 Task: Create a due date automation trigger when advanced on, 2 working days before a card is due add dates due this month at 11:00 AM.
Action: Mouse moved to (985, 83)
Screenshot: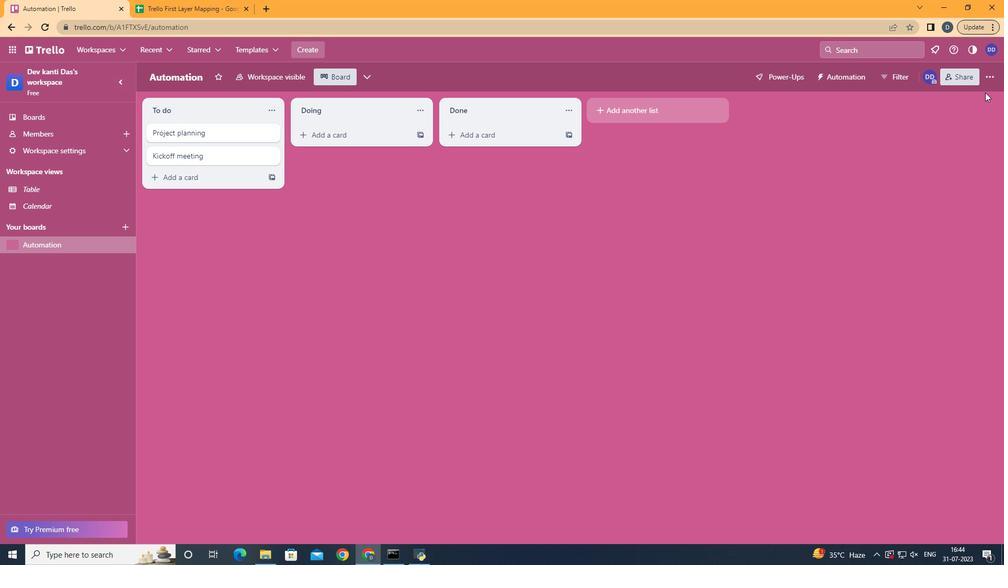 
Action: Mouse pressed left at (985, 83)
Screenshot: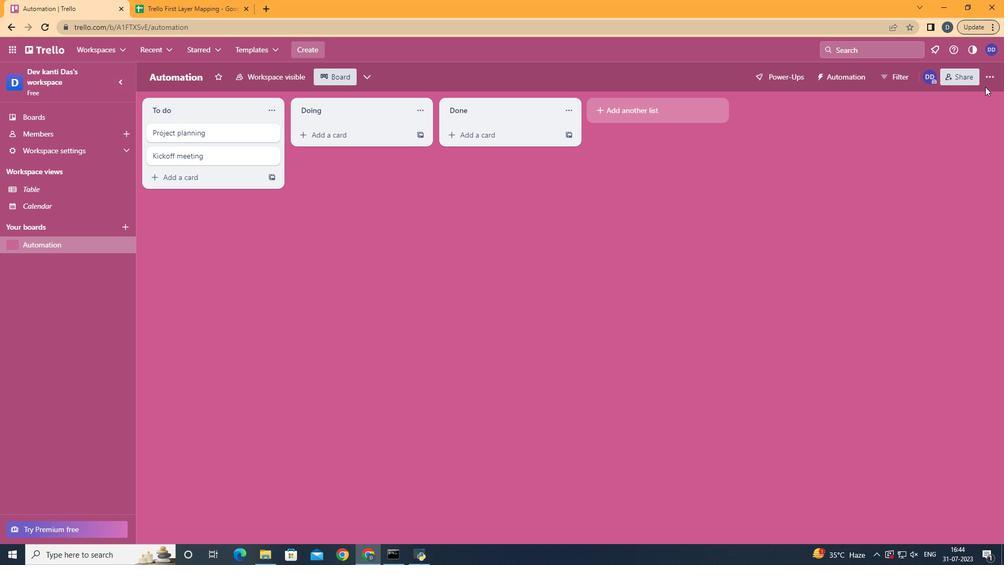 
Action: Mouse moved to (913, 226)
Screenshot: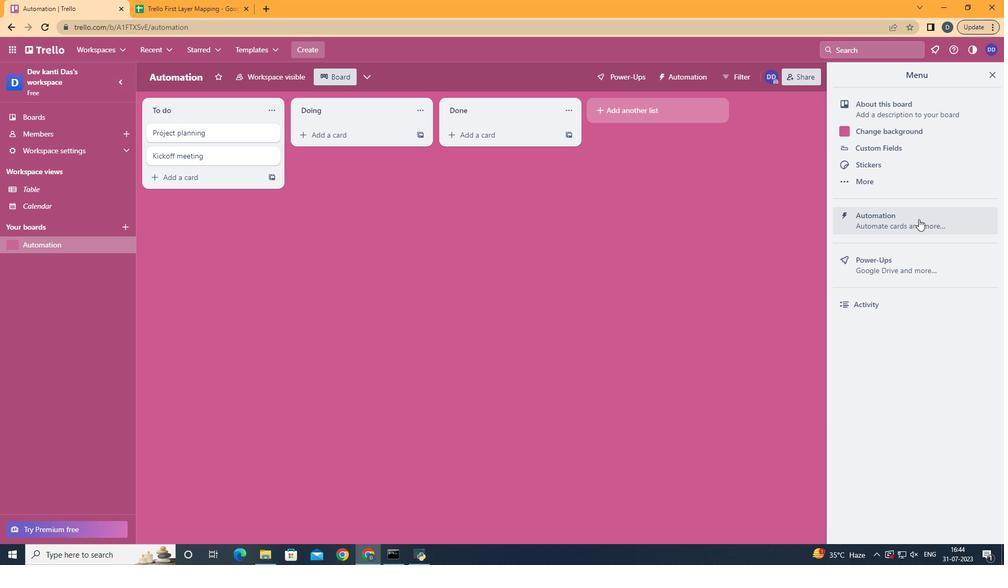 
Action: Mouse pressed left at (913, 226)
Screenshot: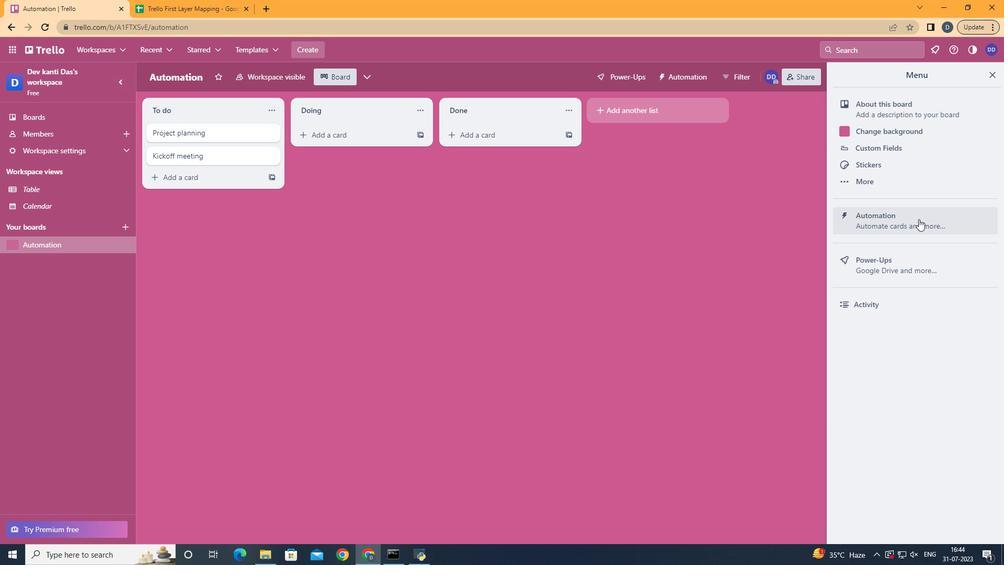 
Action: Mouse moved to (222, 212)
Screenshot: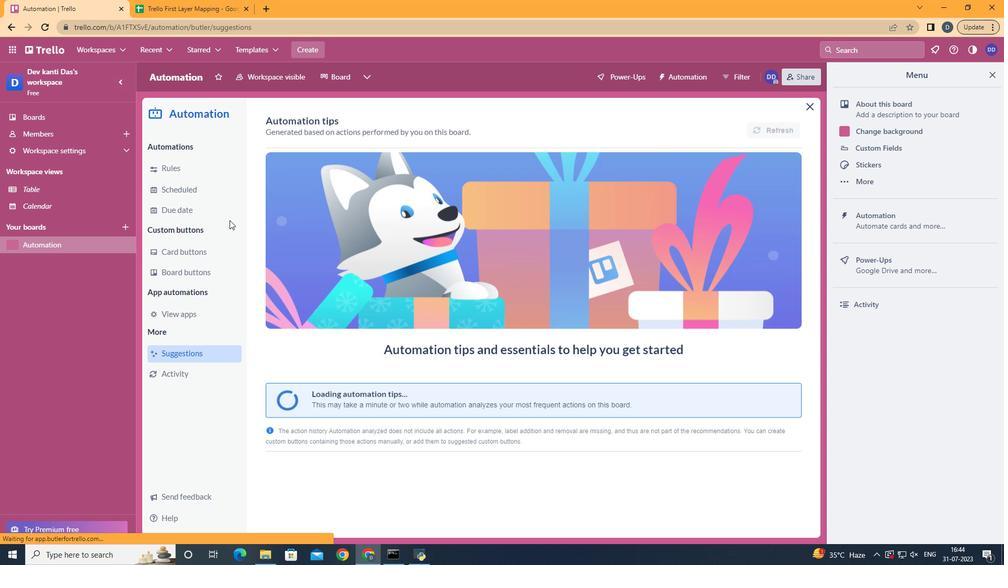 
Action: Mouse pressed left at (222, 212)
Screenshot: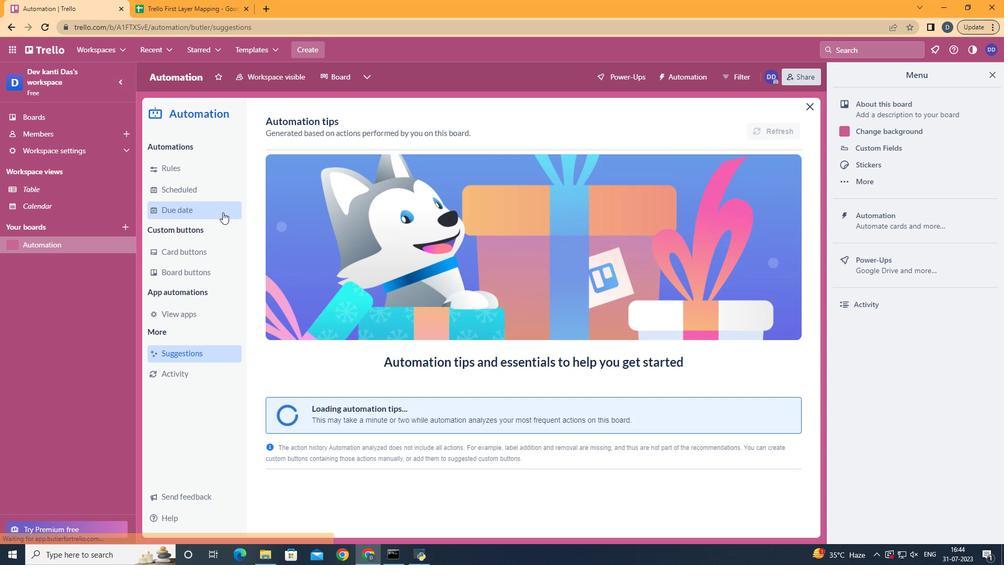 
Action: Mouse moved to (728, 130)
Screenshot: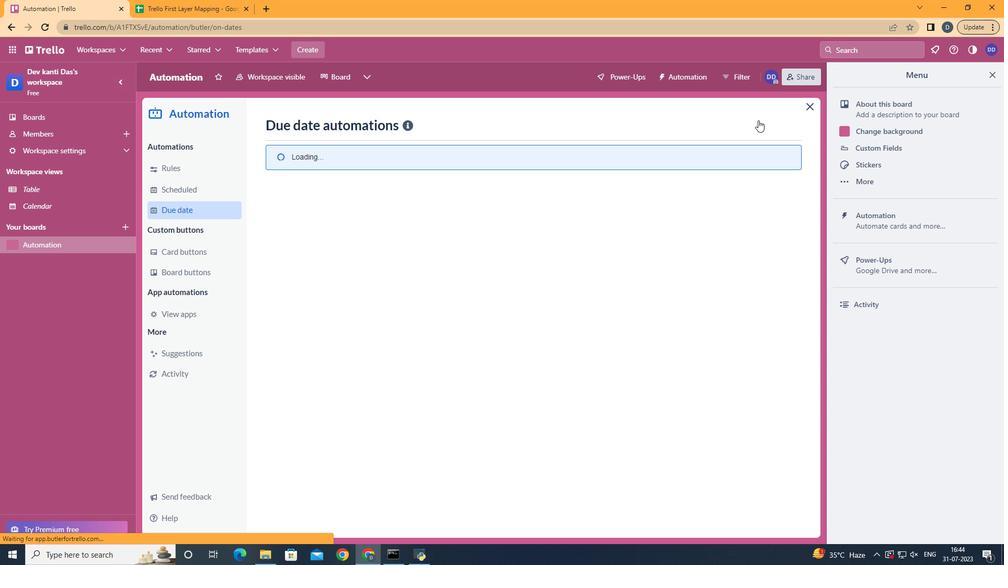
Action: Mouse pressed left at (728, 130)
Screenshot: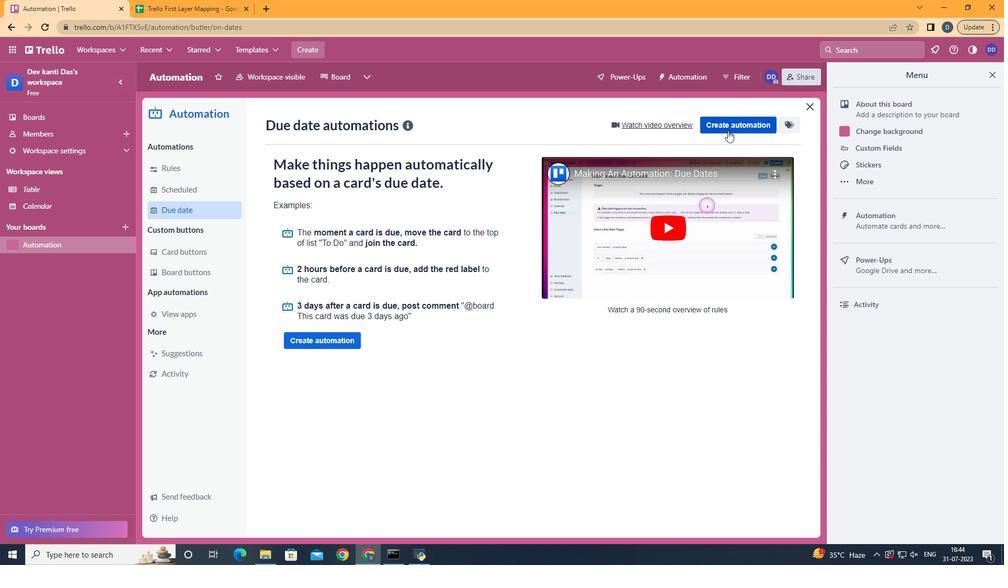 
Action: Mouse moved to (541, 223)
Screenshot: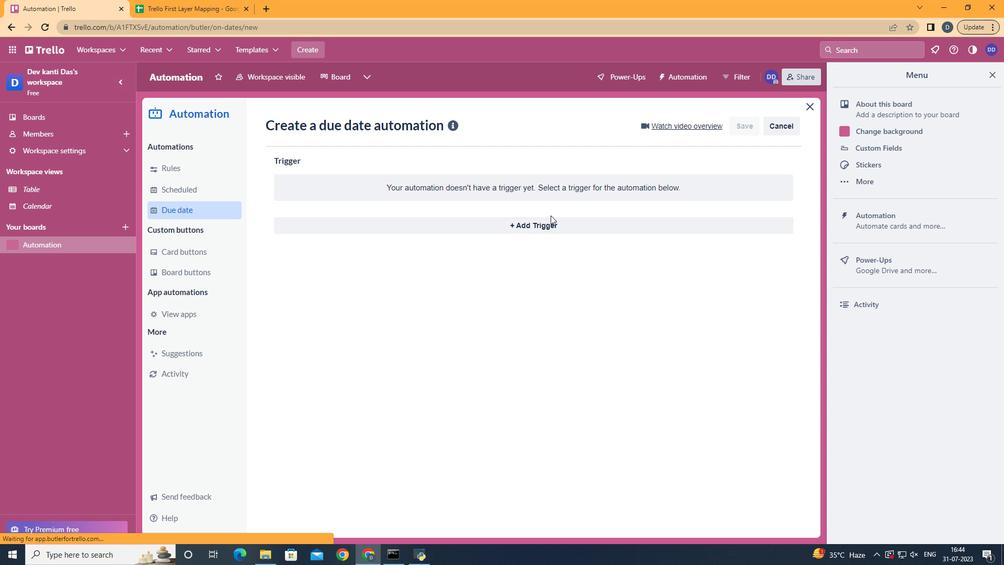 
Action: Mouse pressed left at (541, 223)
Screenshot: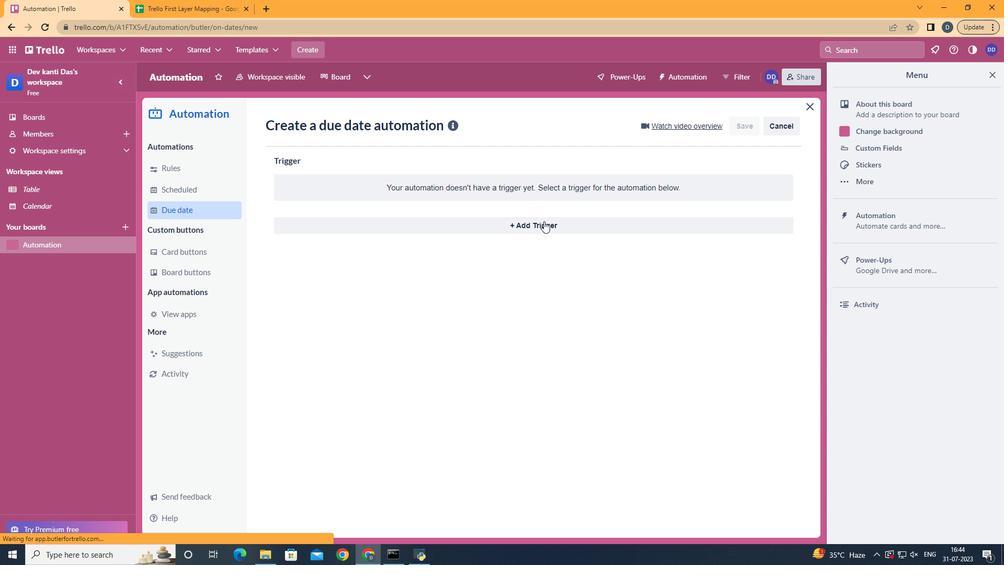 
Action: Mouse moved to (336, 420)
Screenshot: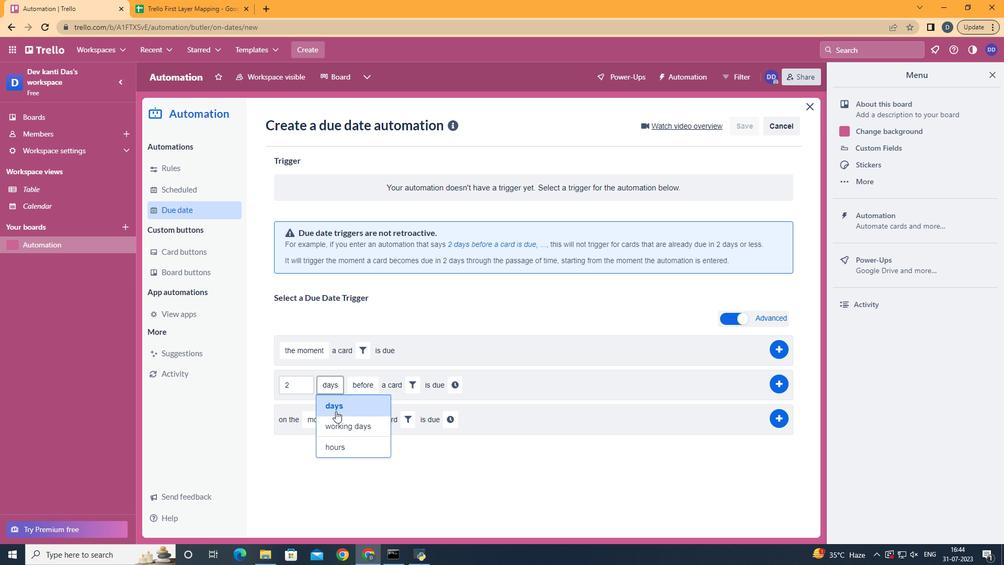 
Action: Mouse pressed left at (336, 420)
Screenshot: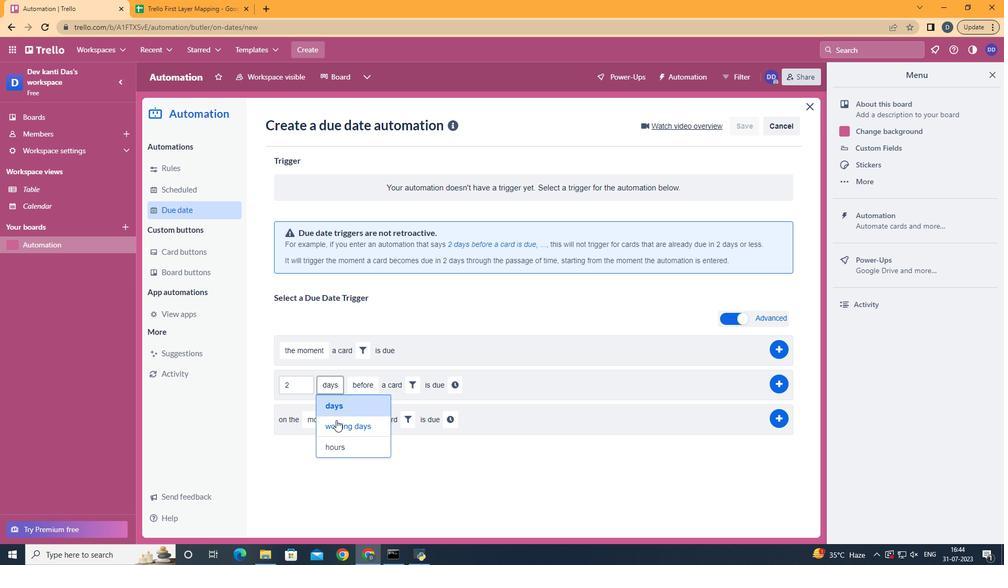 
Action: Mouse moved to (433, 383)
Screenshot: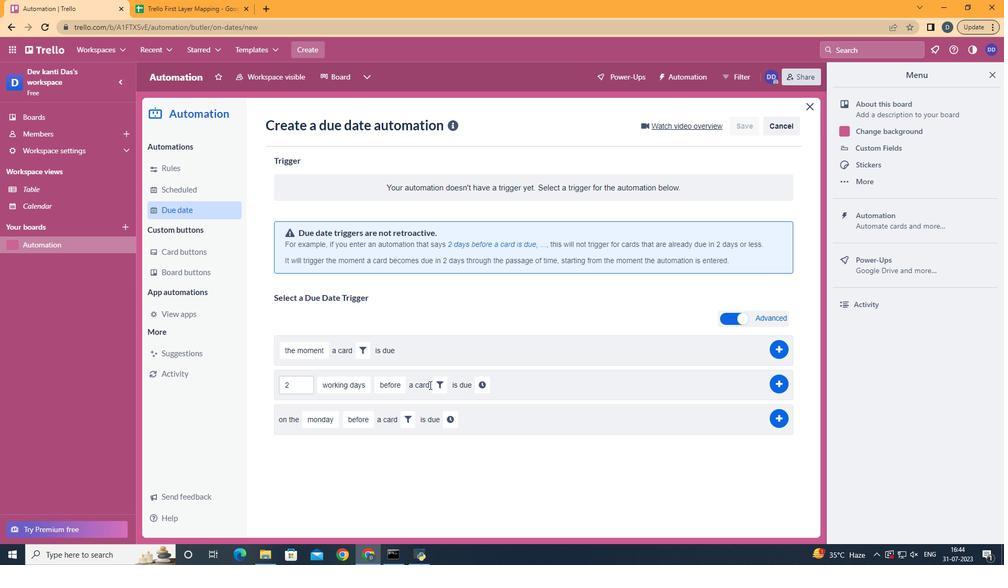 
Action: Mouse pressed left at (433, 383)
Screenshot: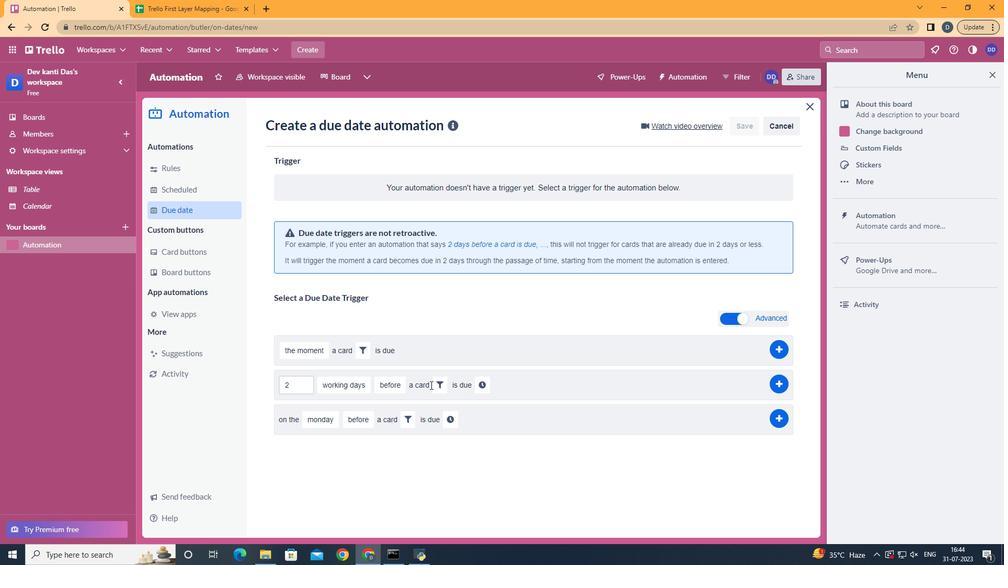 
Action: Mouse moved to (499, 423)
Screenshot: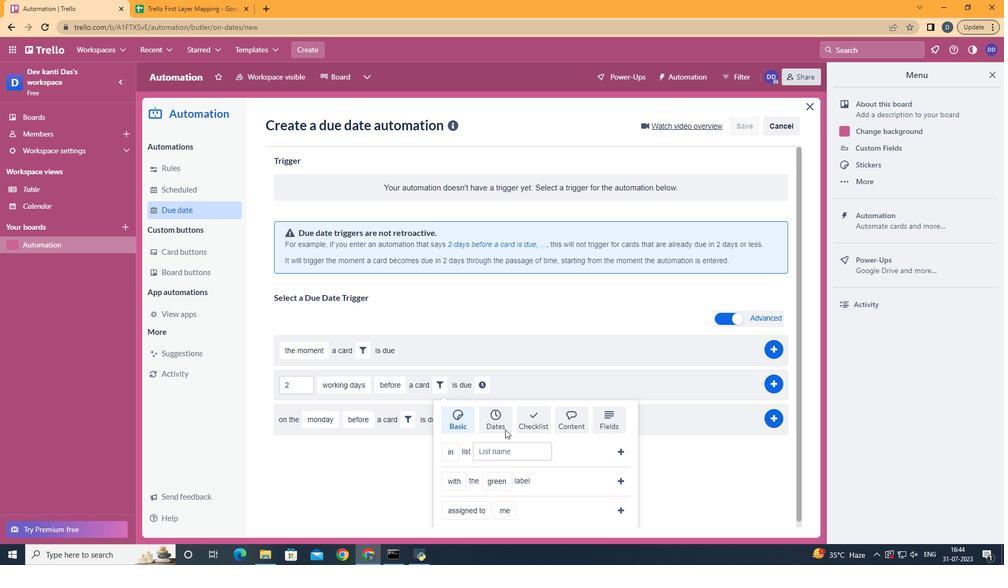 
Action: Mouse pressed left at (499, 423)
Screenshot: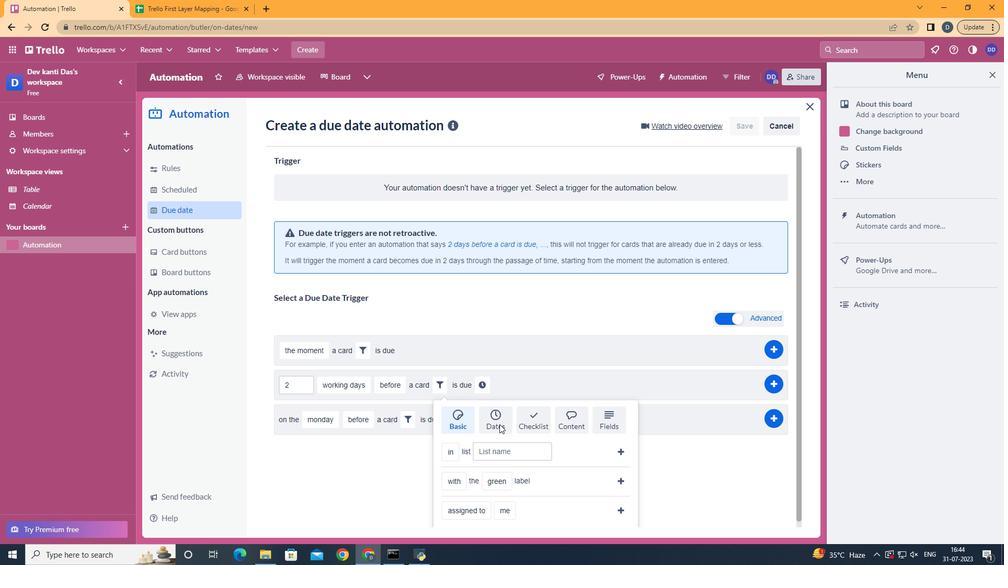 
Action: Mouse scrolled (499, 423) with delta (0, 0)
Screenshot: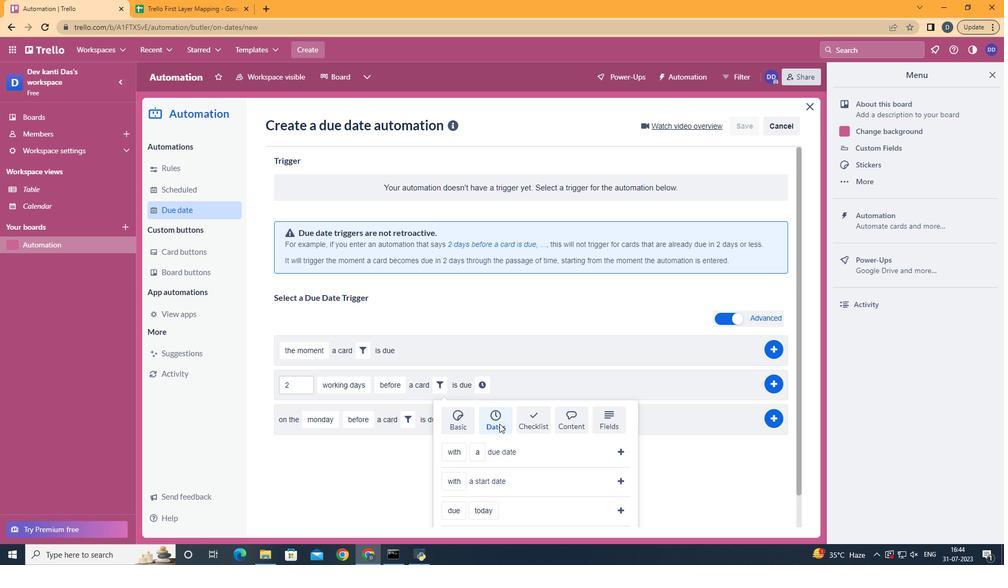 
Action: Mouse scrolled (499, 423) with delta (0, 0)
Screenshot: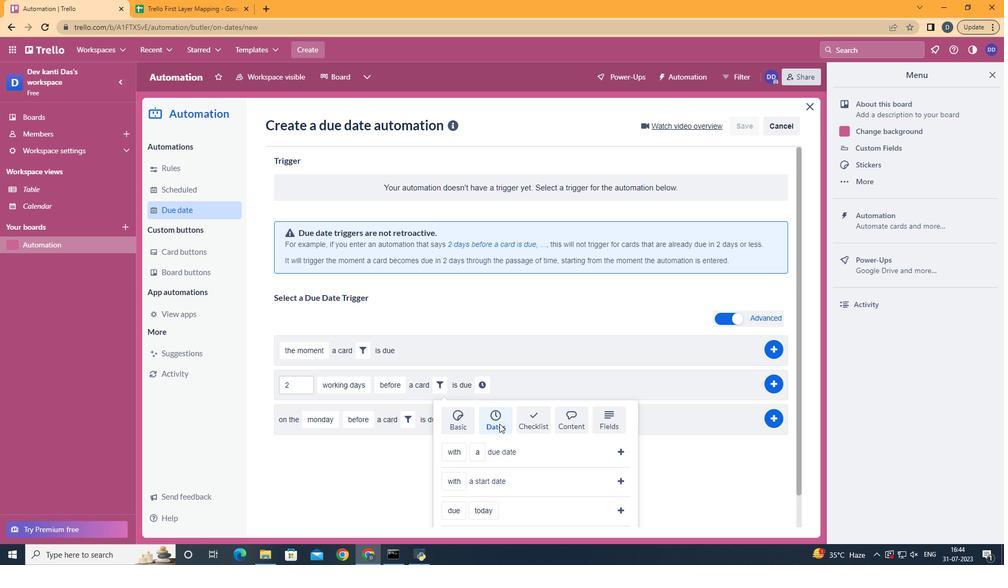 
Action: Mouse scrolled (499, 423) with delta (0, 0)
Screenshot: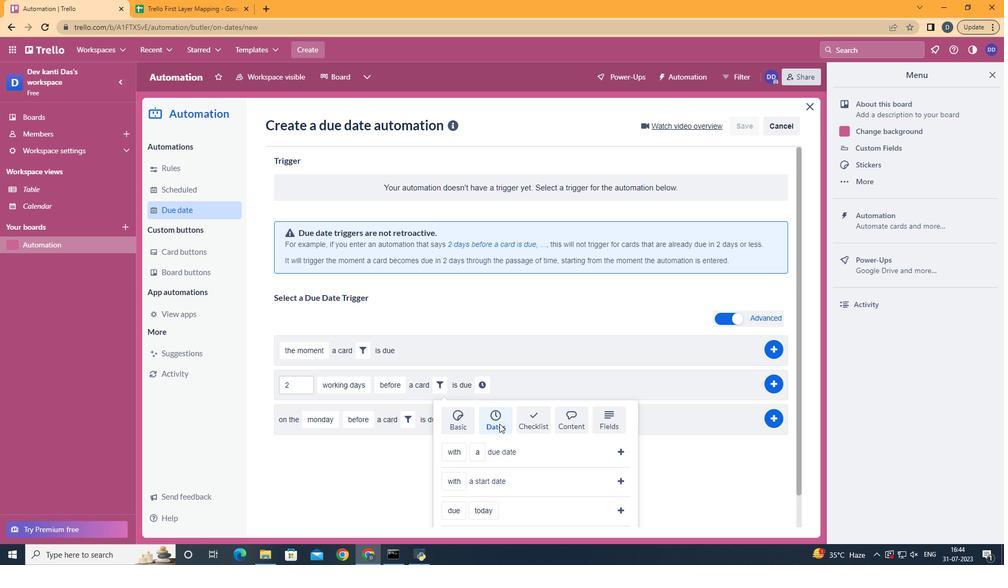 
Action: Mouse scrolled (499, 423) with delta (0, 0)
Screenshot: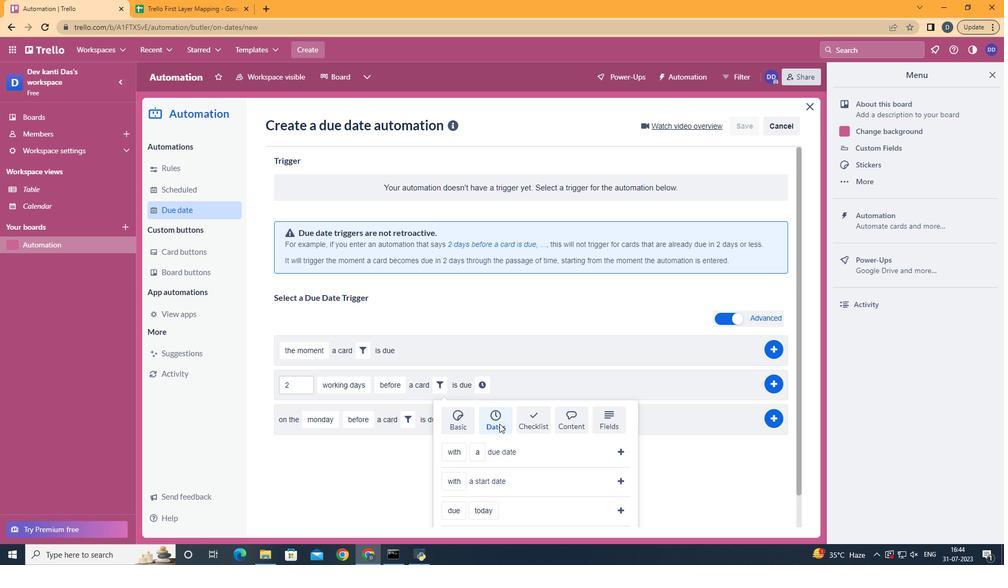 
Action: Mouse scrolled (499, 423) with delta (0, 0)
Screenshot: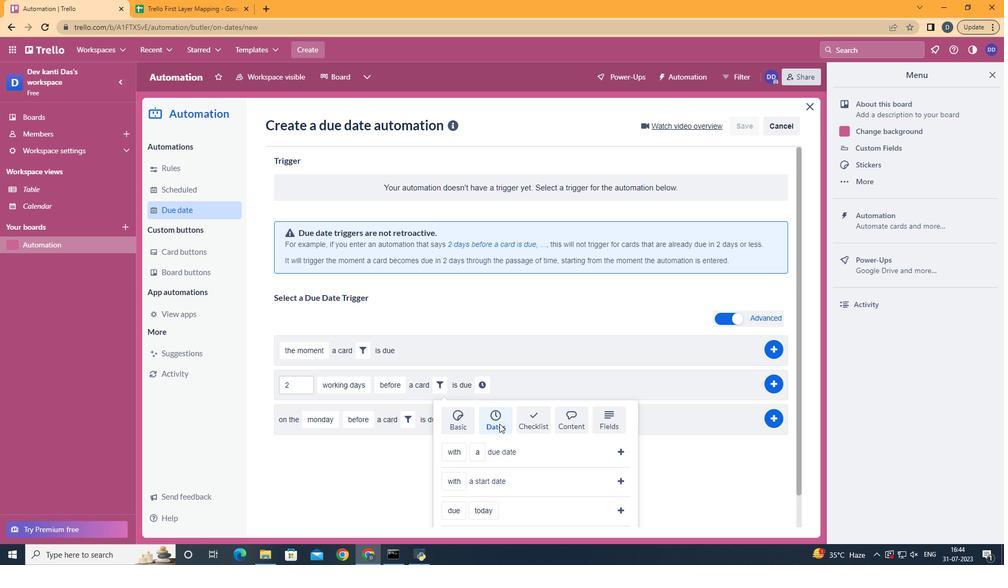 
Action: Mouse scrolled (499, 423) with delta (0, 0)
Screenshot: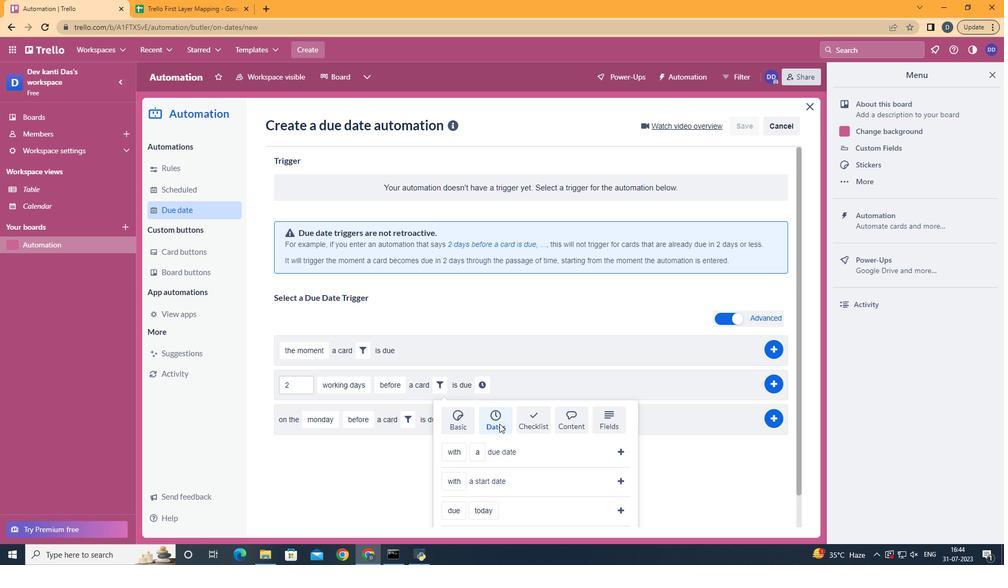 
Action: Mouse moved to (480, 392)
Screenshot: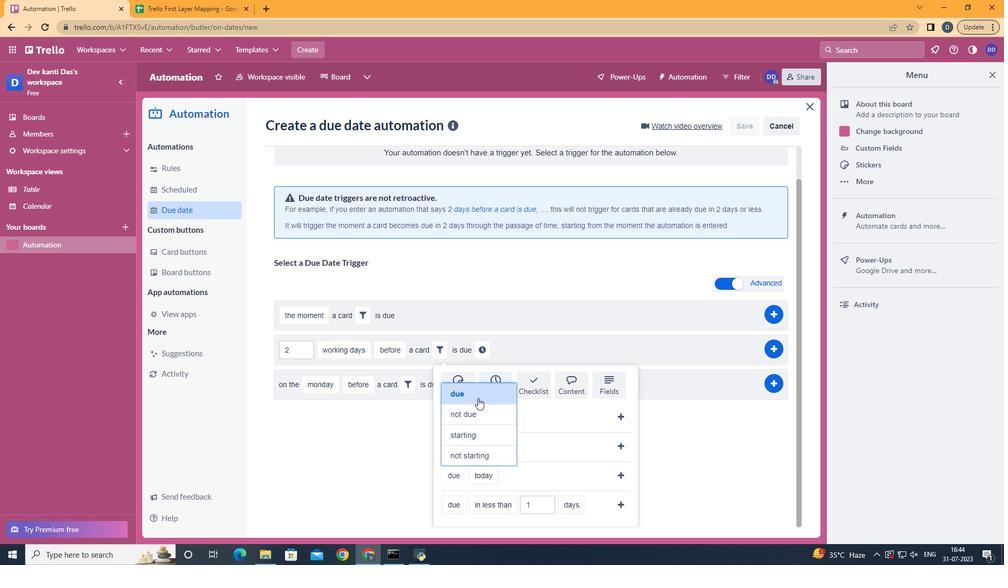 
Action: Mouse pressed left at (480, 392)
Screenshot: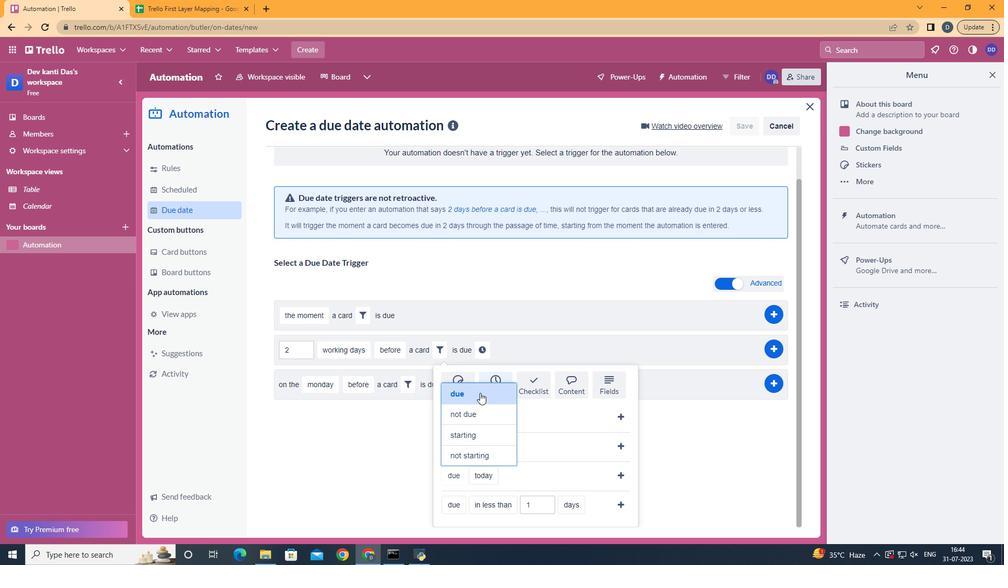 
Action: Mouse moved to (496, 431)
Screenshot: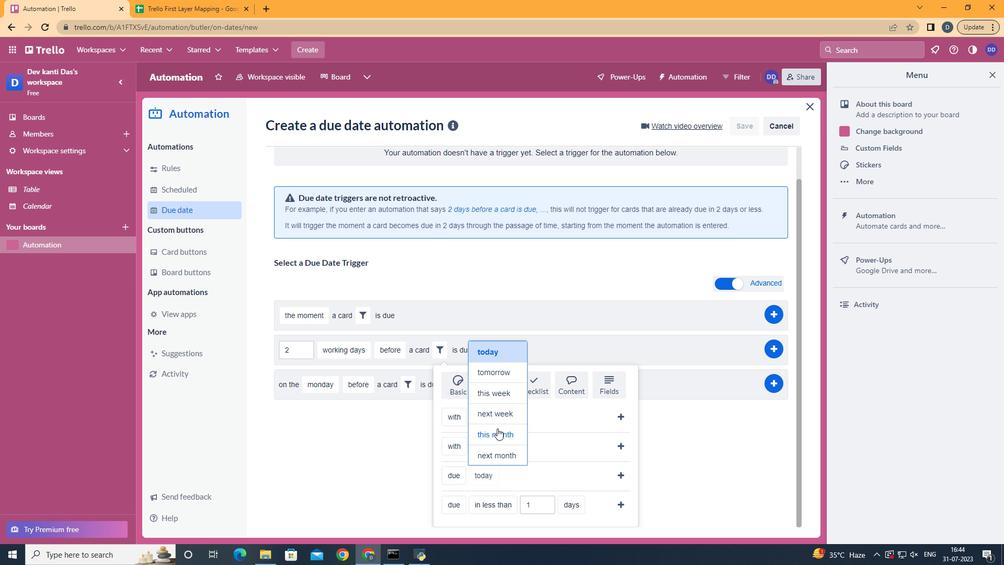 
Action: Mouse pressed left at (496, 431)
Screenshot: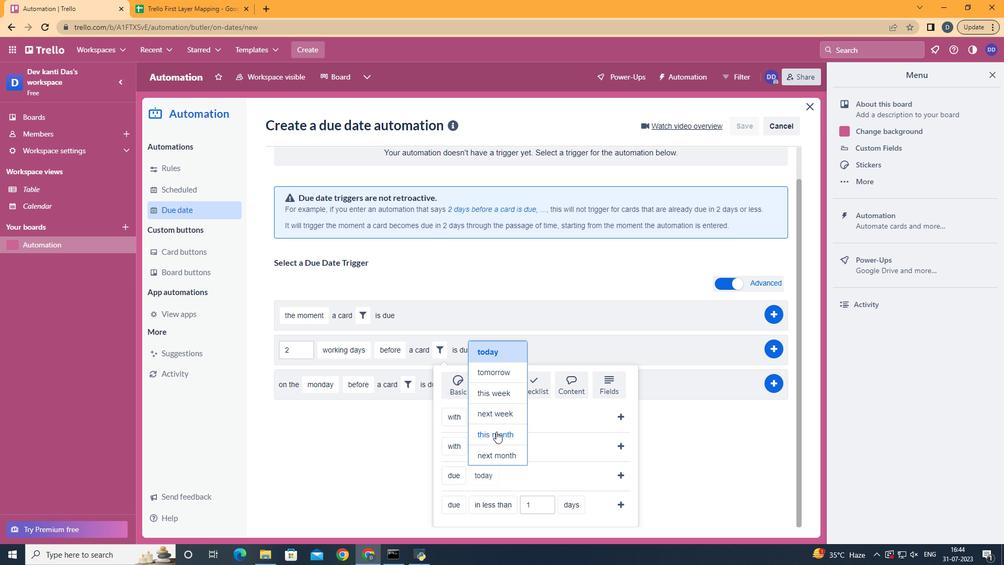 
Action: Mouse moved to (618, 474)
Screenshot: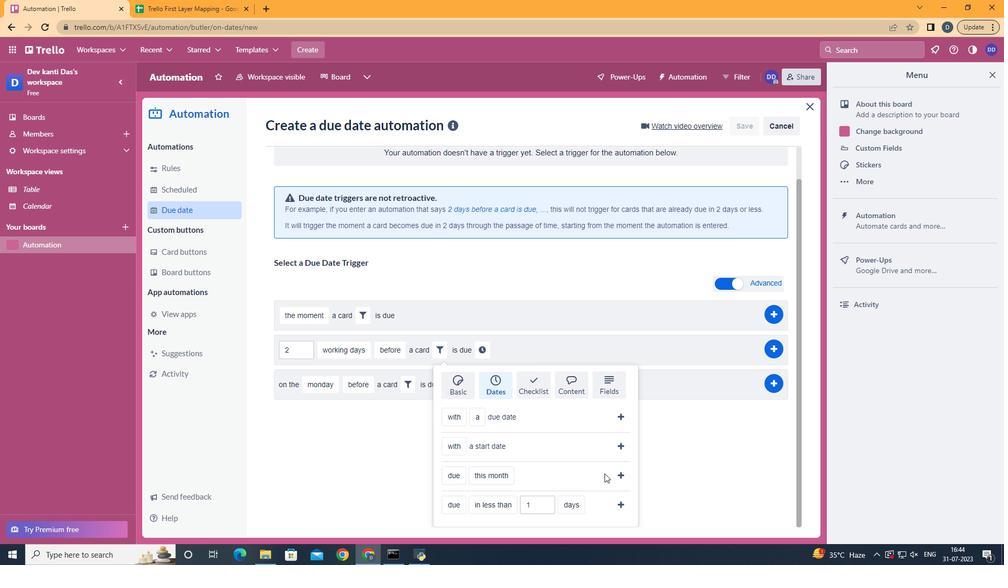 
Action: Mouse pressed left at (618, 474)
Screenshot: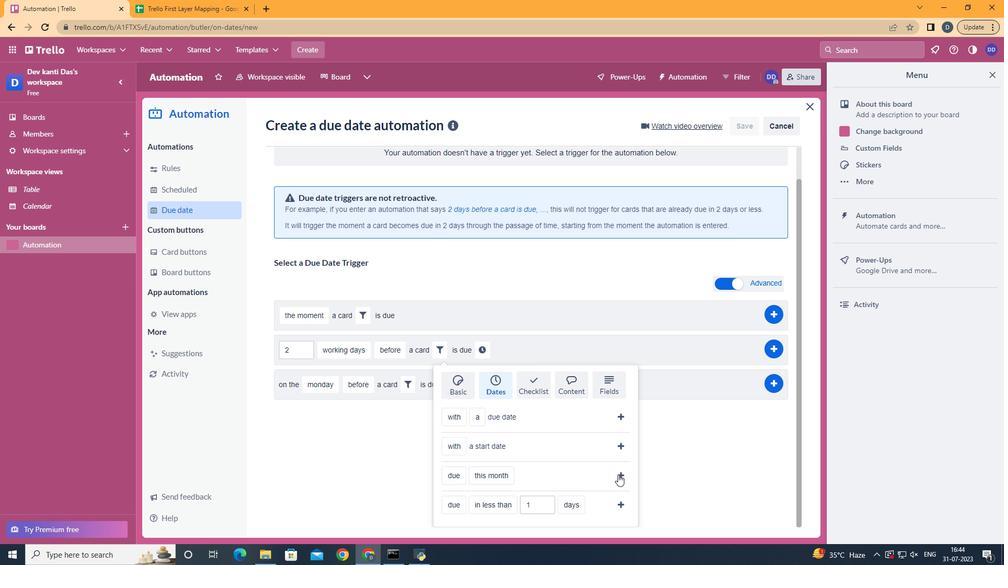 
Action: Mouse moved to (546, 377)
Screenshot: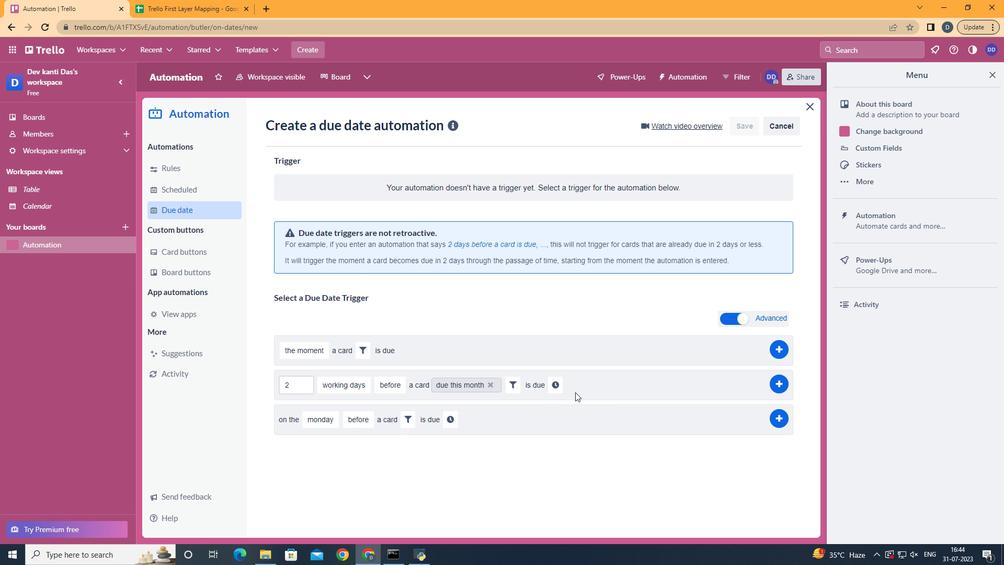 
Action: Mouse pressed left at (546, 377)
Screenshot: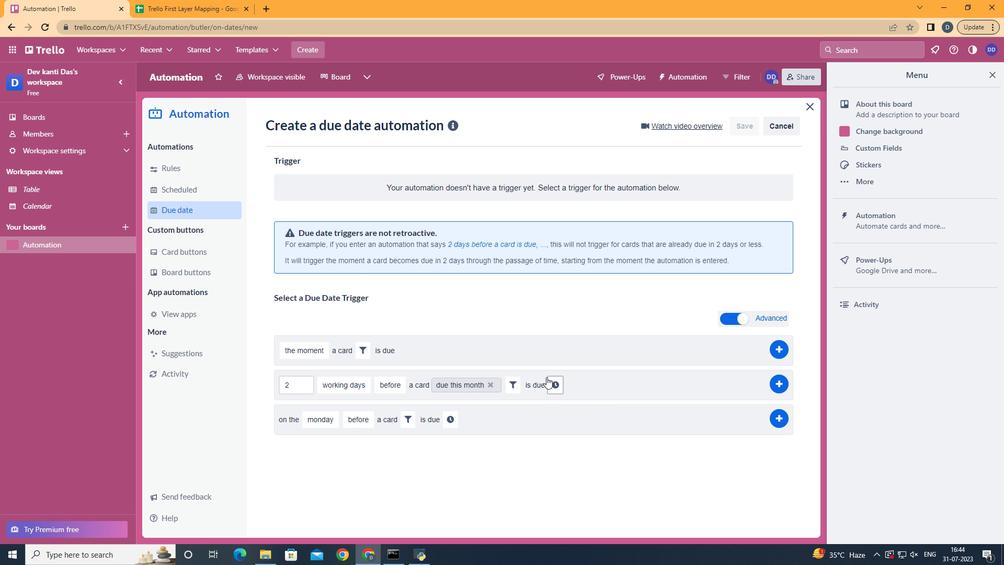 
Action: Mouse moved to (587, 393)
Screenshot: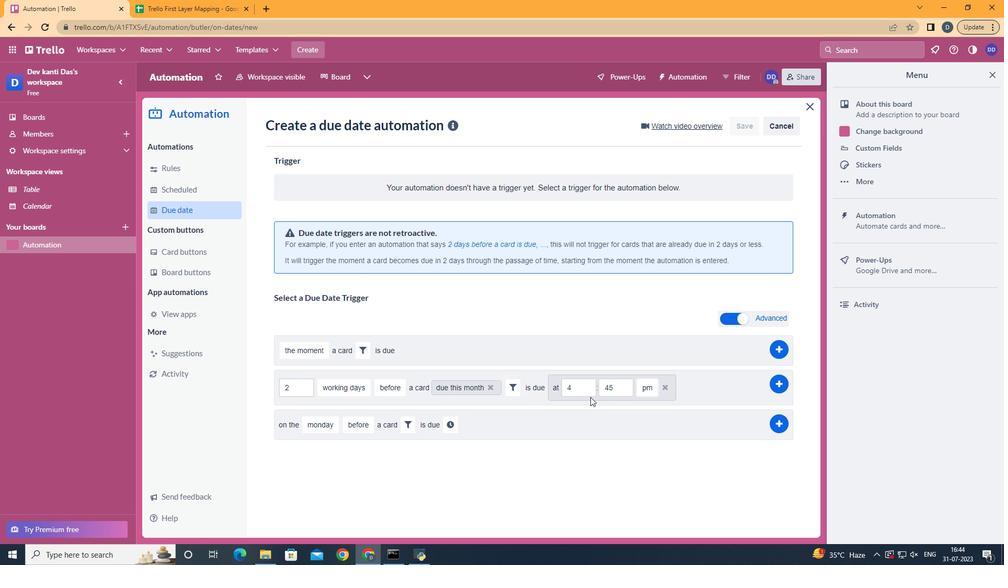 
Action: Mouse pressed left at (587, 393)
Screenshot: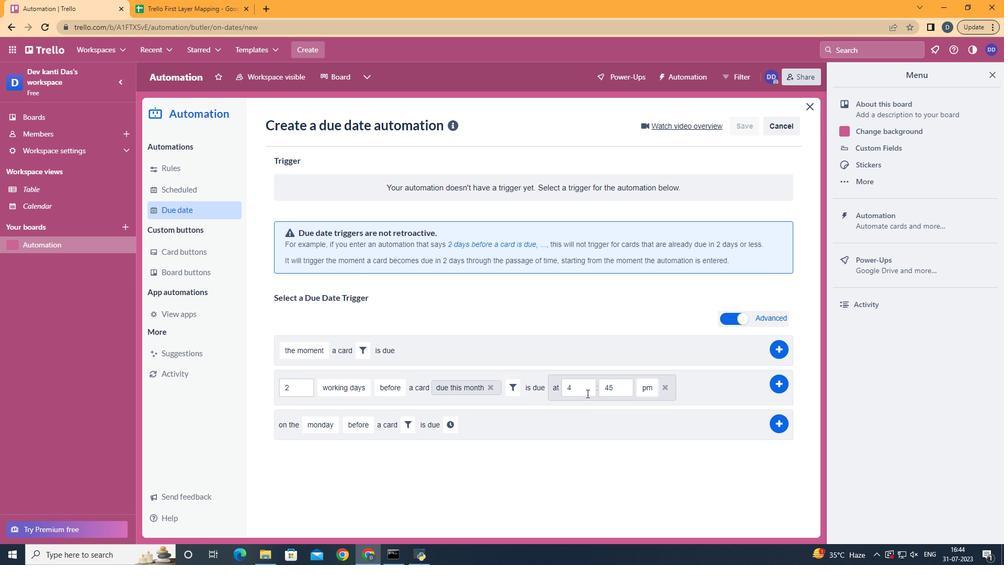 
Action: Key pressed <Key.backspace>11
Screenshot: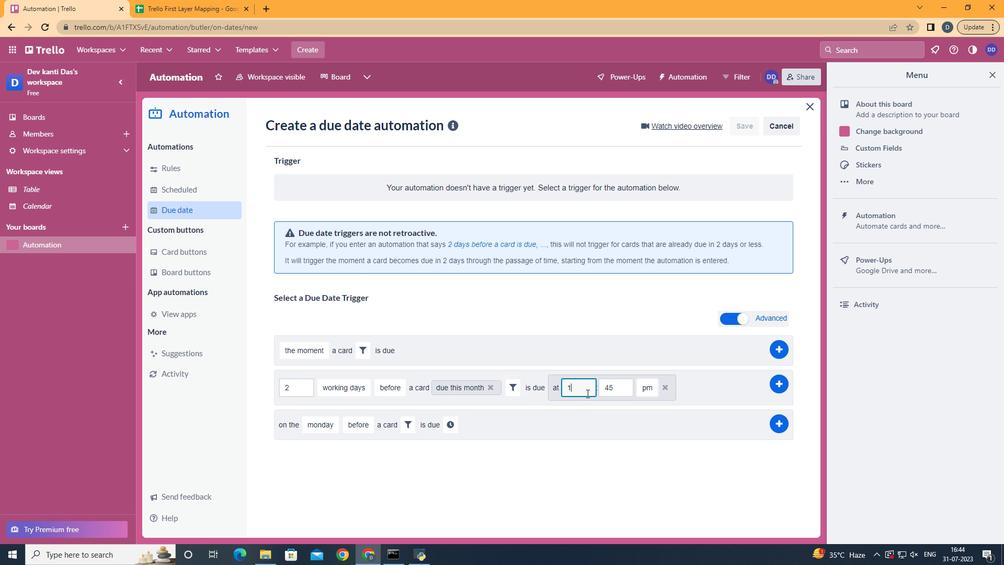 
Action: Mouse moved to (621, 388)
Screenshot: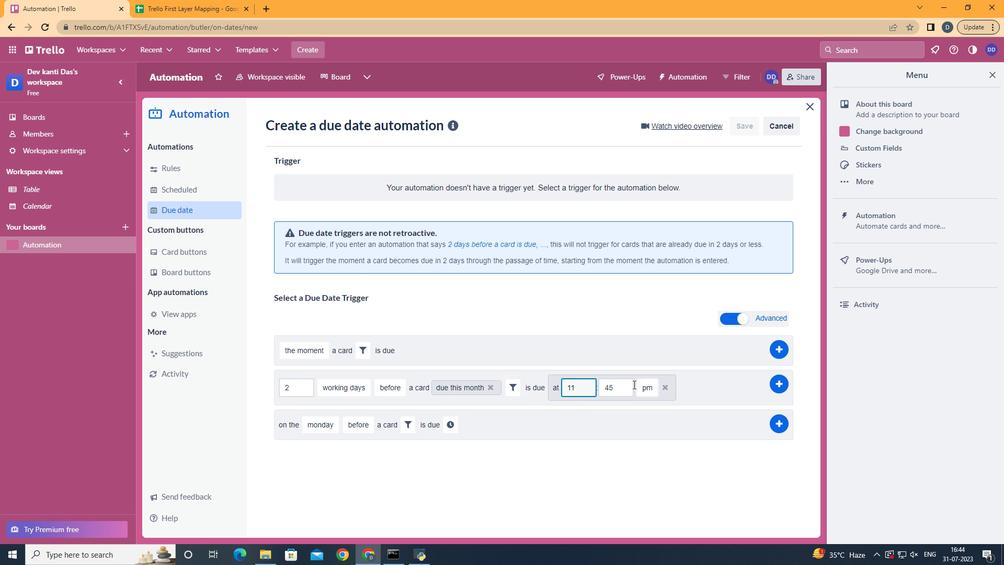 
Action: Mouse pressed left at (621, 388)
Screenshot: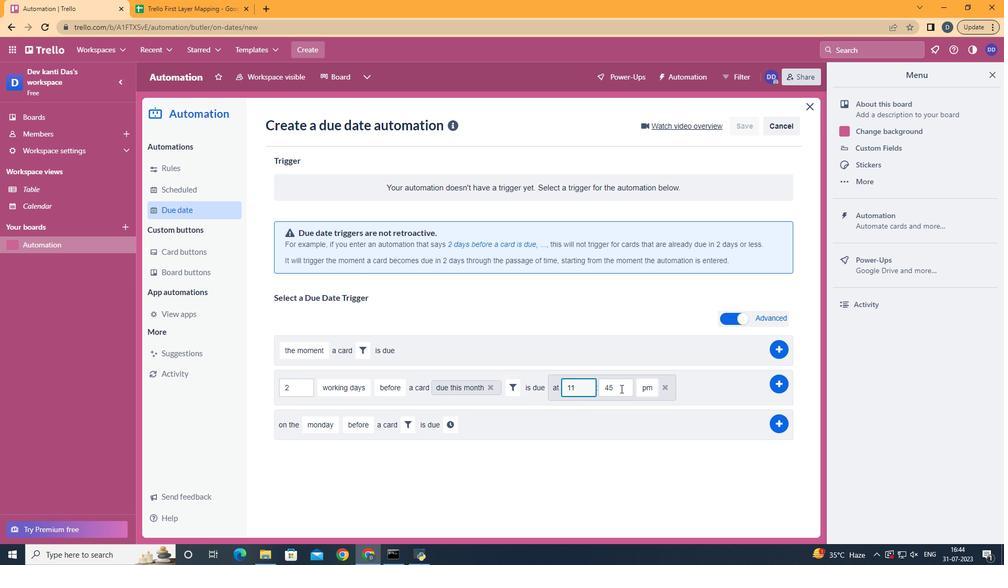 
Action: Mouse moved to (620, 388)
Screenshot: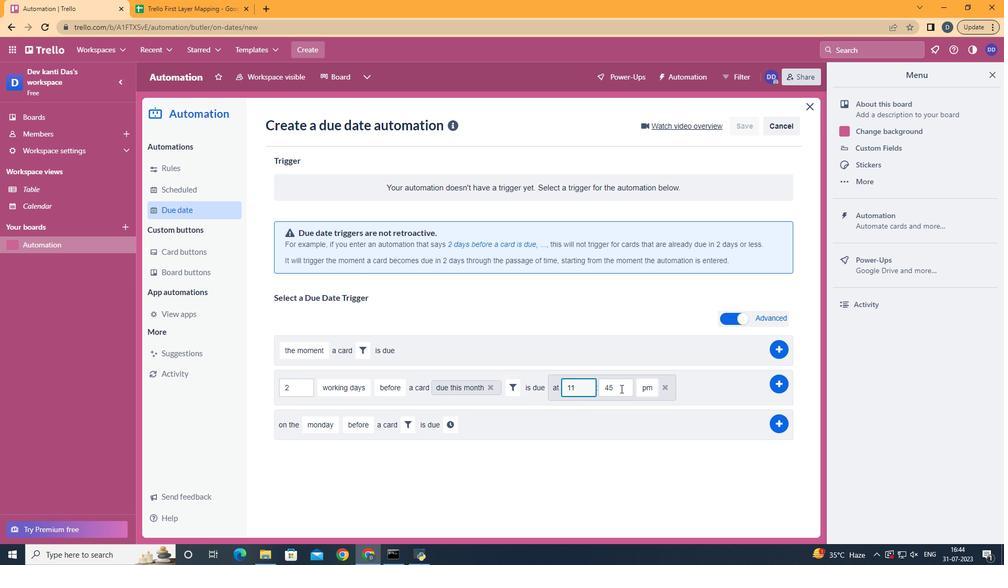 
Action: Key pressed <Key.backspace><Key.backspace>00
Screenshot: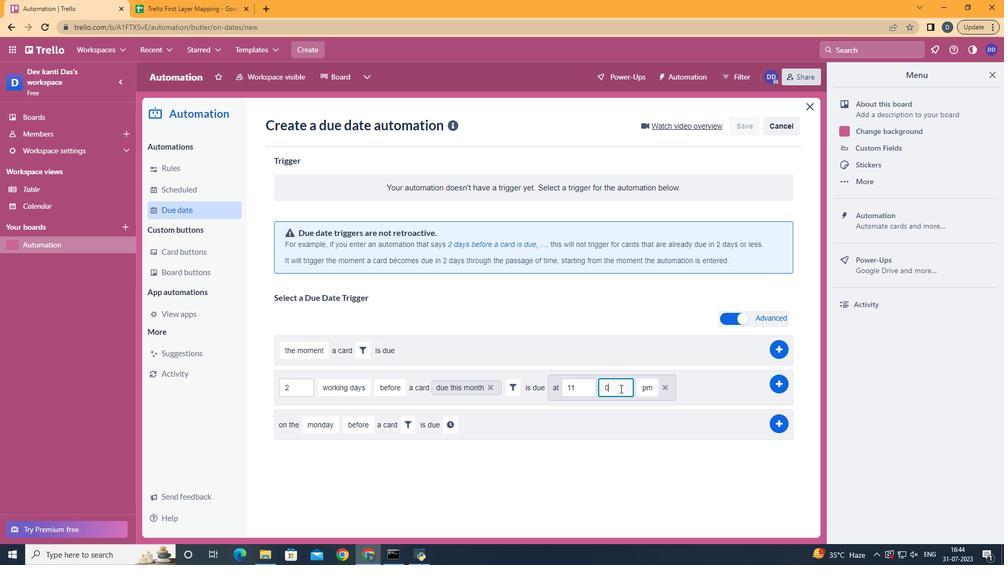 
Action: Mouse moved to (654, 408)
Screenshot: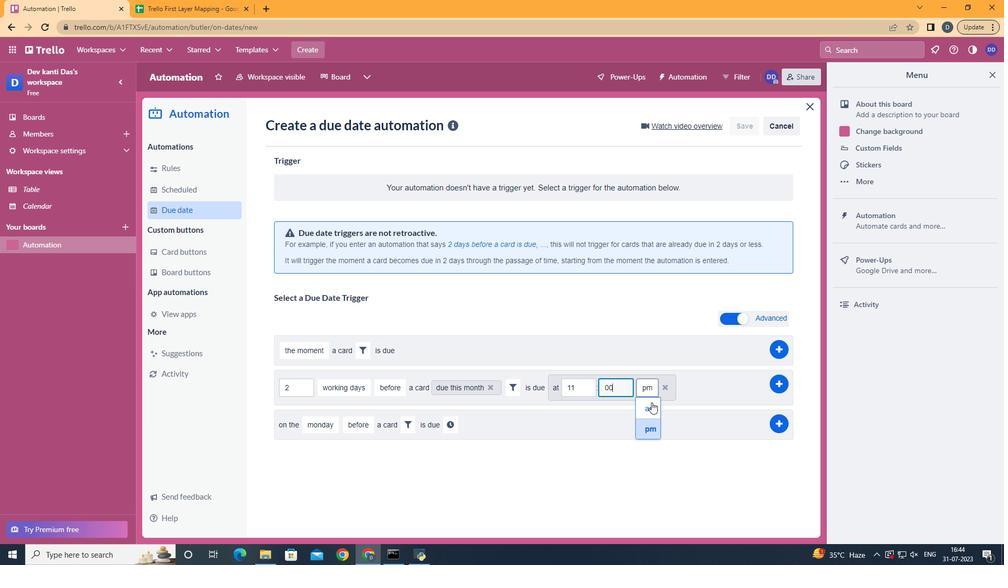 
Action: Mouse pressed left at (654, 408)
Screenshot: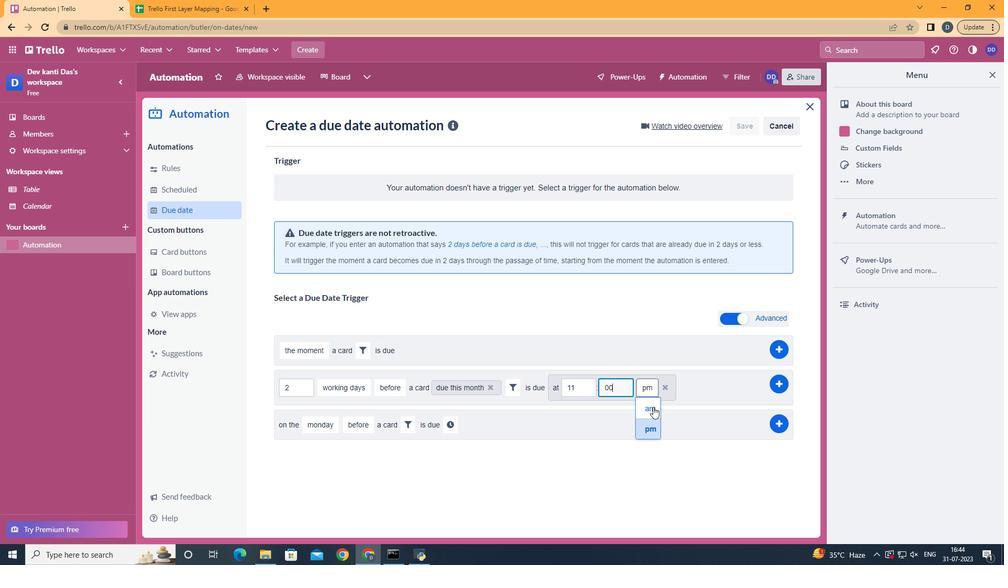 
Action: Mouse moved to (780, 383)
Screenshot: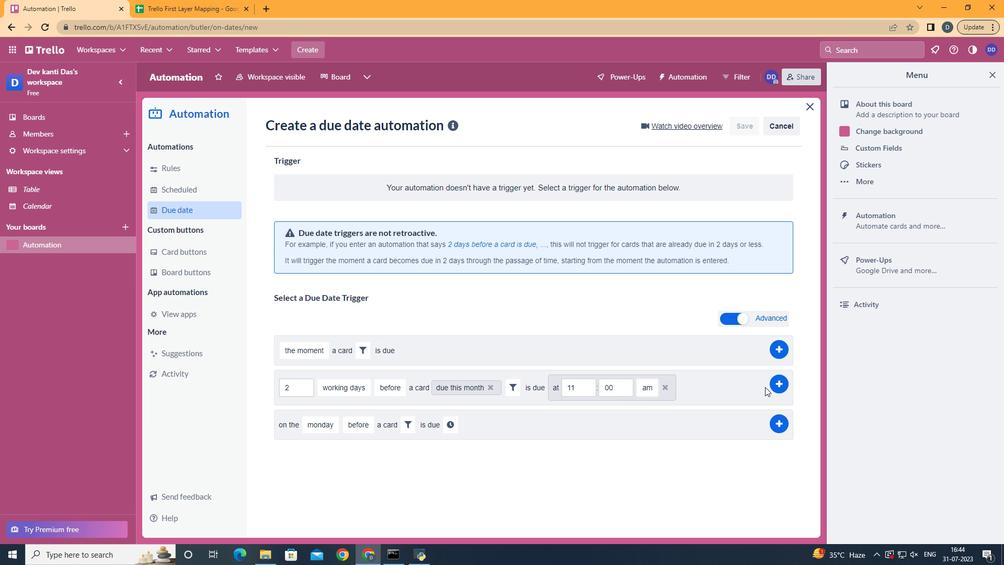 
Action: Mouse pressed left at (780, 383)
Screenshot: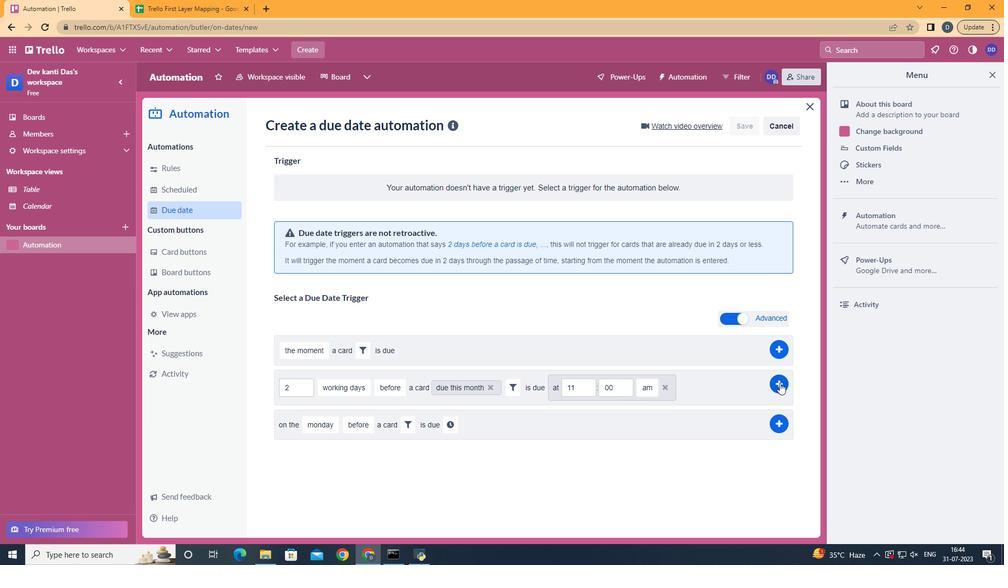 
Action: Mouse moved to (479, 246)
Screenshot: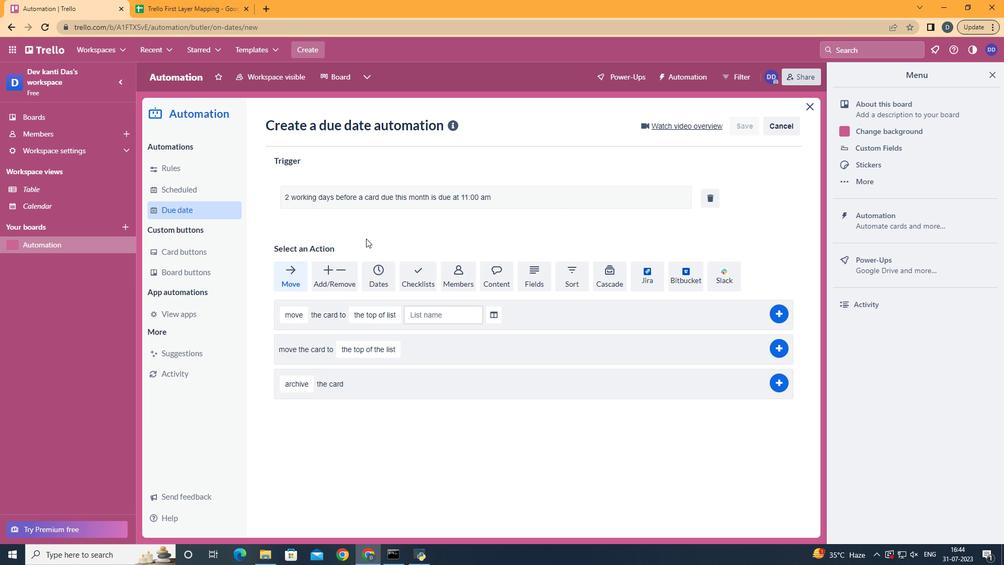 
